 Task: Add a field from the Popular template Effort Level a blank project BlueTechie
Action: Mouse moved to (1366, 125)
Screenshot: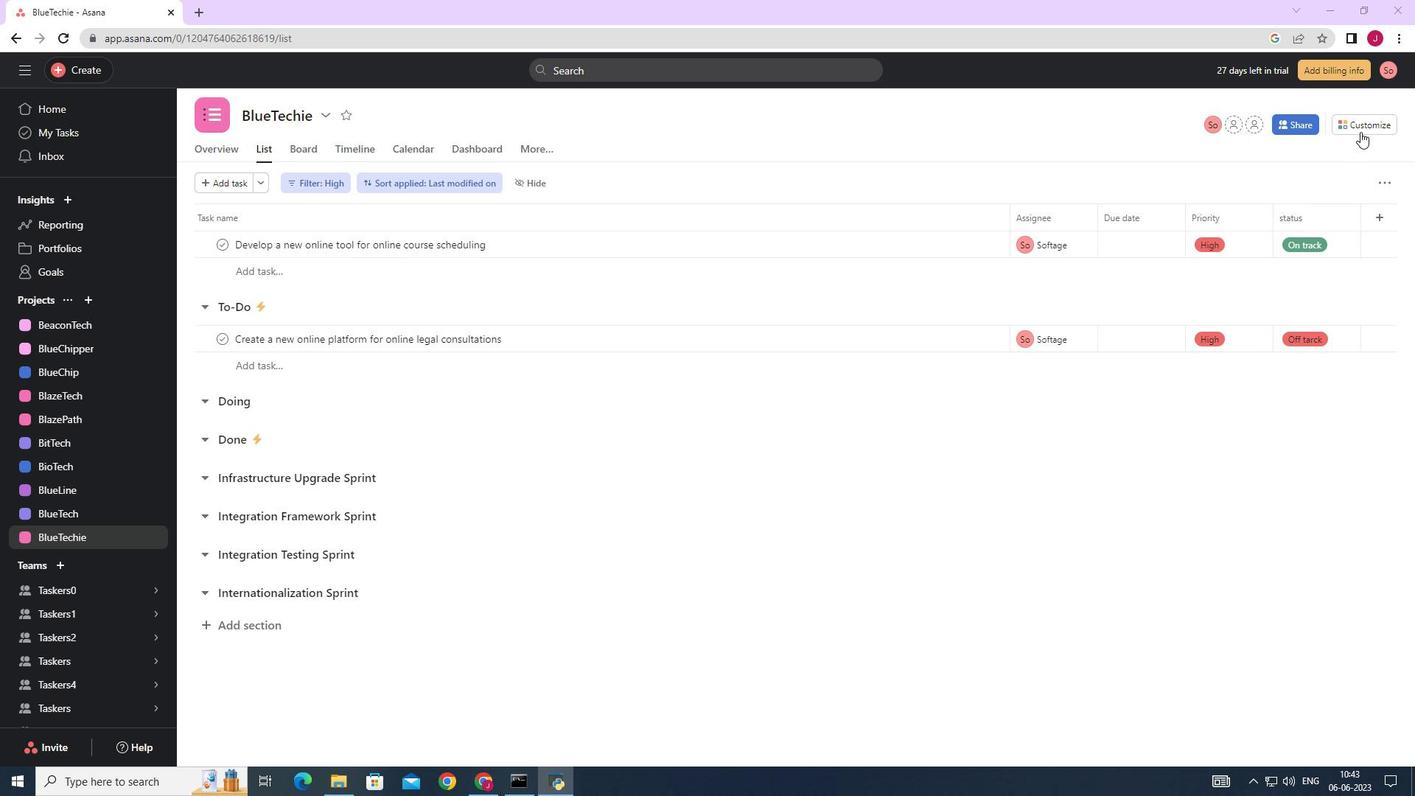 
Action: Mouse pressed left at (1366, 125)
Screenshot: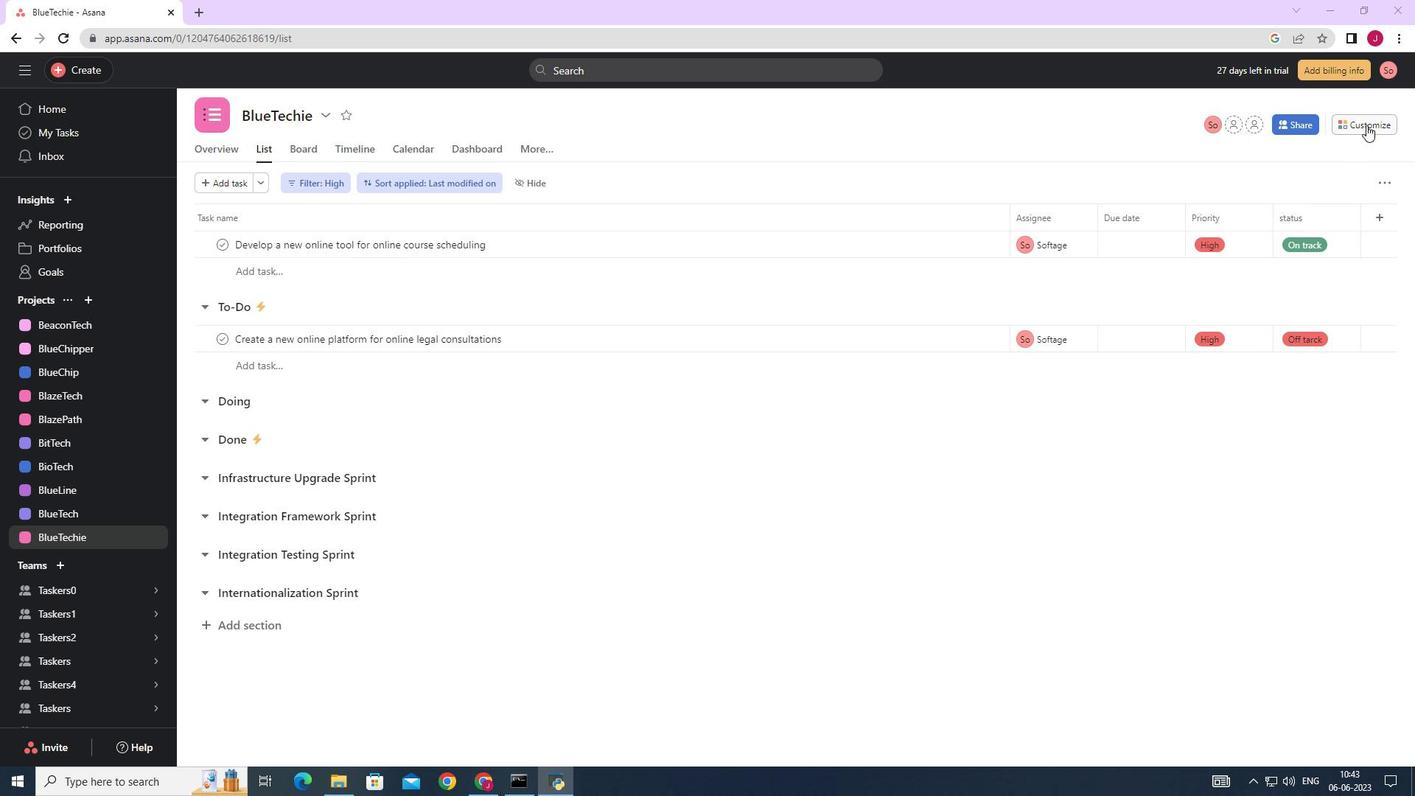 
Action: Mouse moved to (1211, 299)
Screenshot: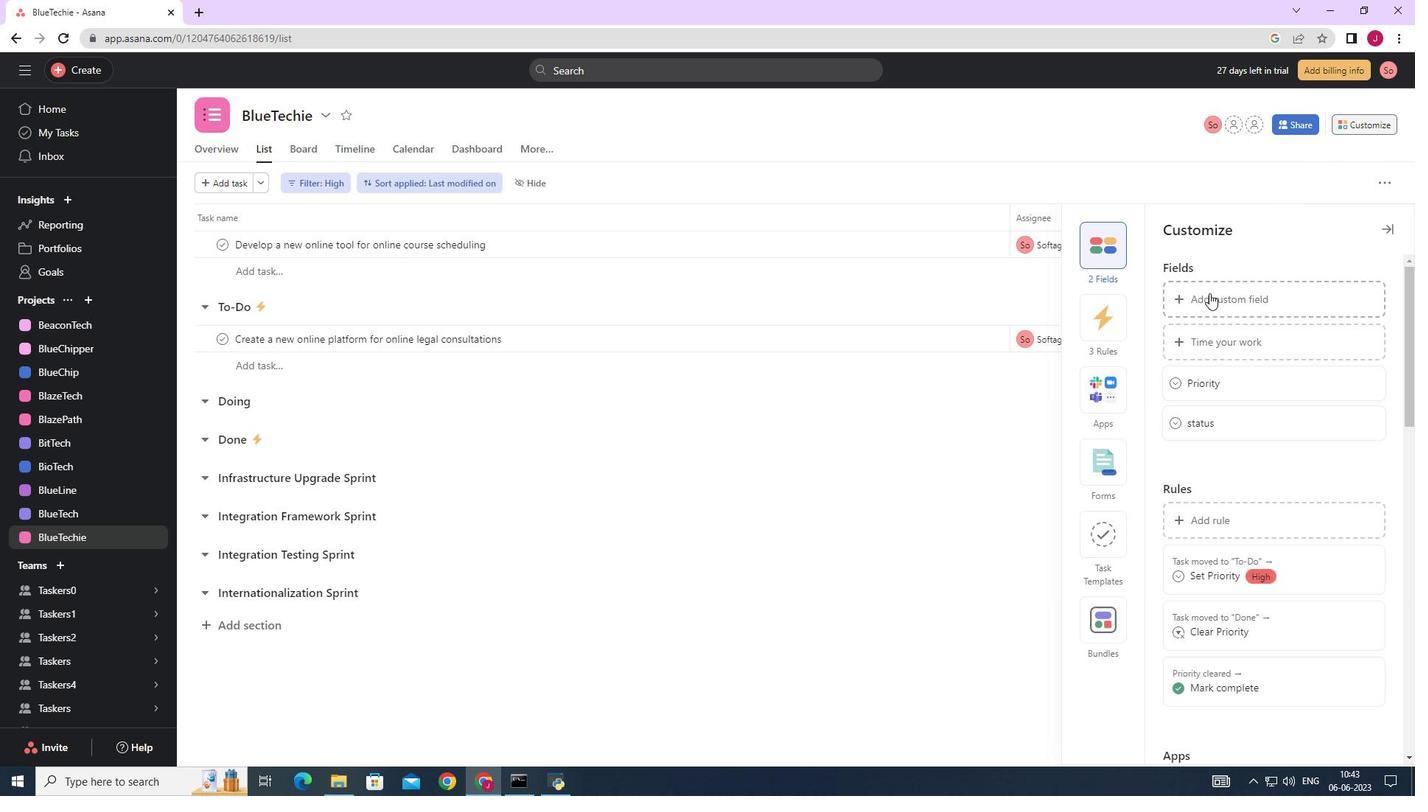 
Action: Mouse pressed left at (1211, 299)
Screenshot: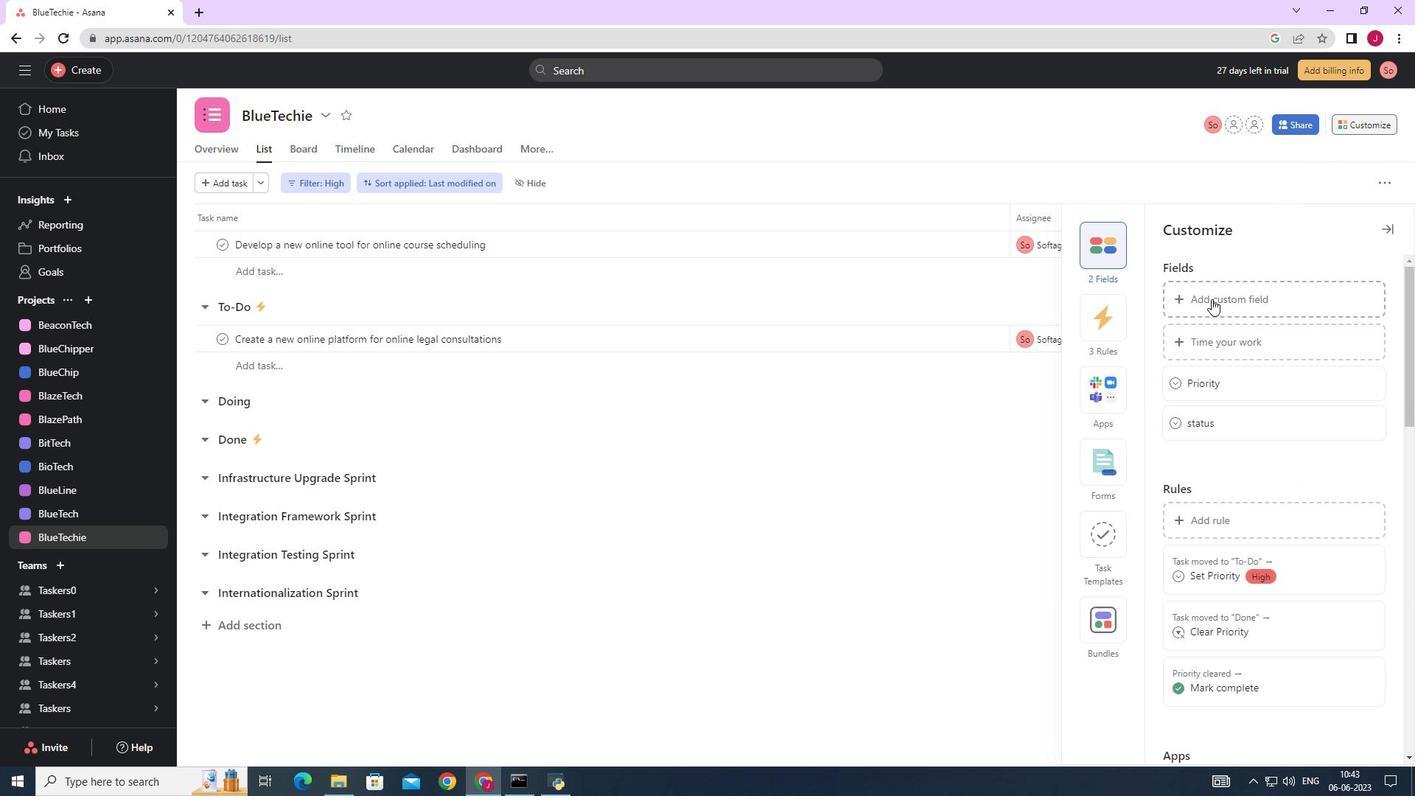 
Action: Key pressed <Key.caps_lock>E<Key.caps_lock>ffort<Key.space><Key.caps_lock>L<Key.caps_lock>evel
Screenshot: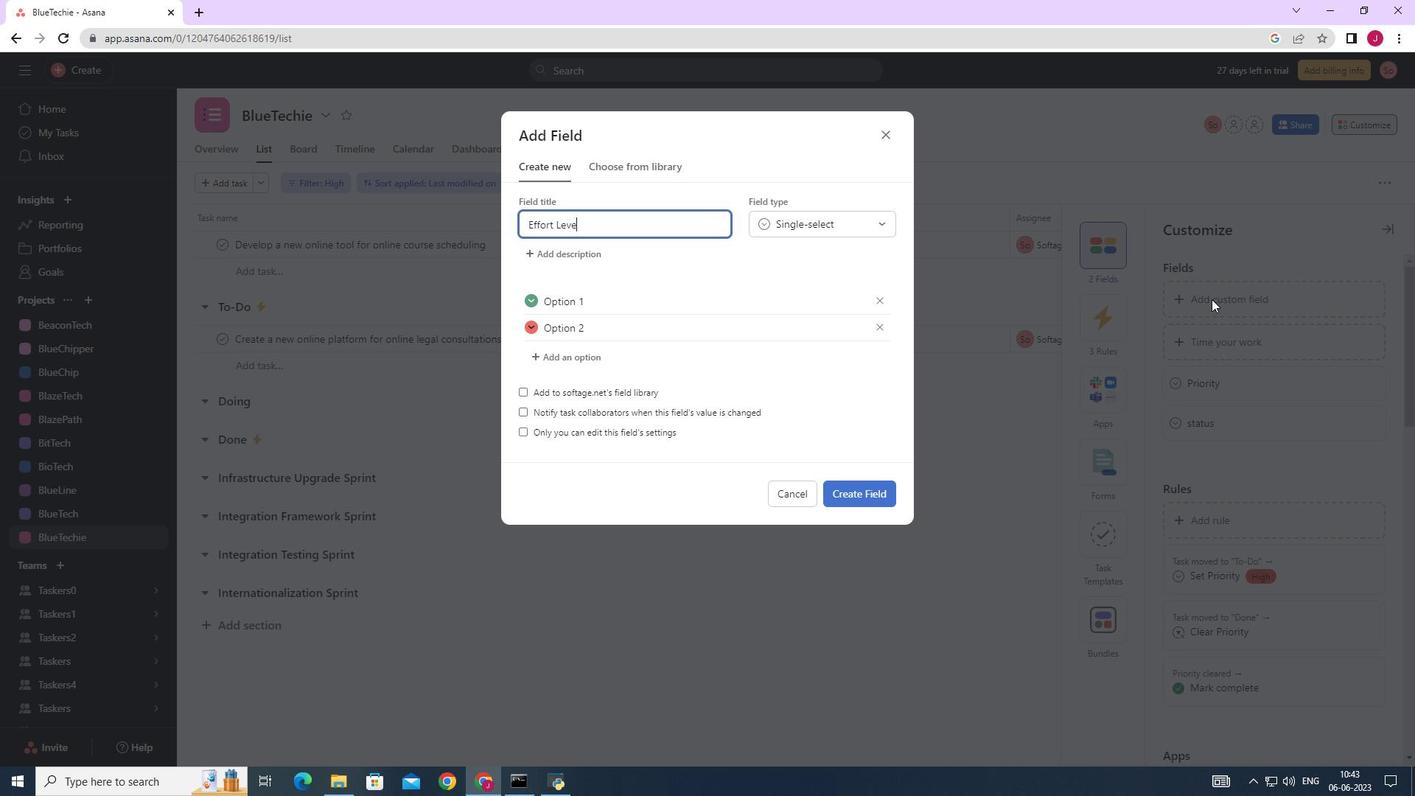 
Action: Mouse moved to (842, 490)
Screenshot: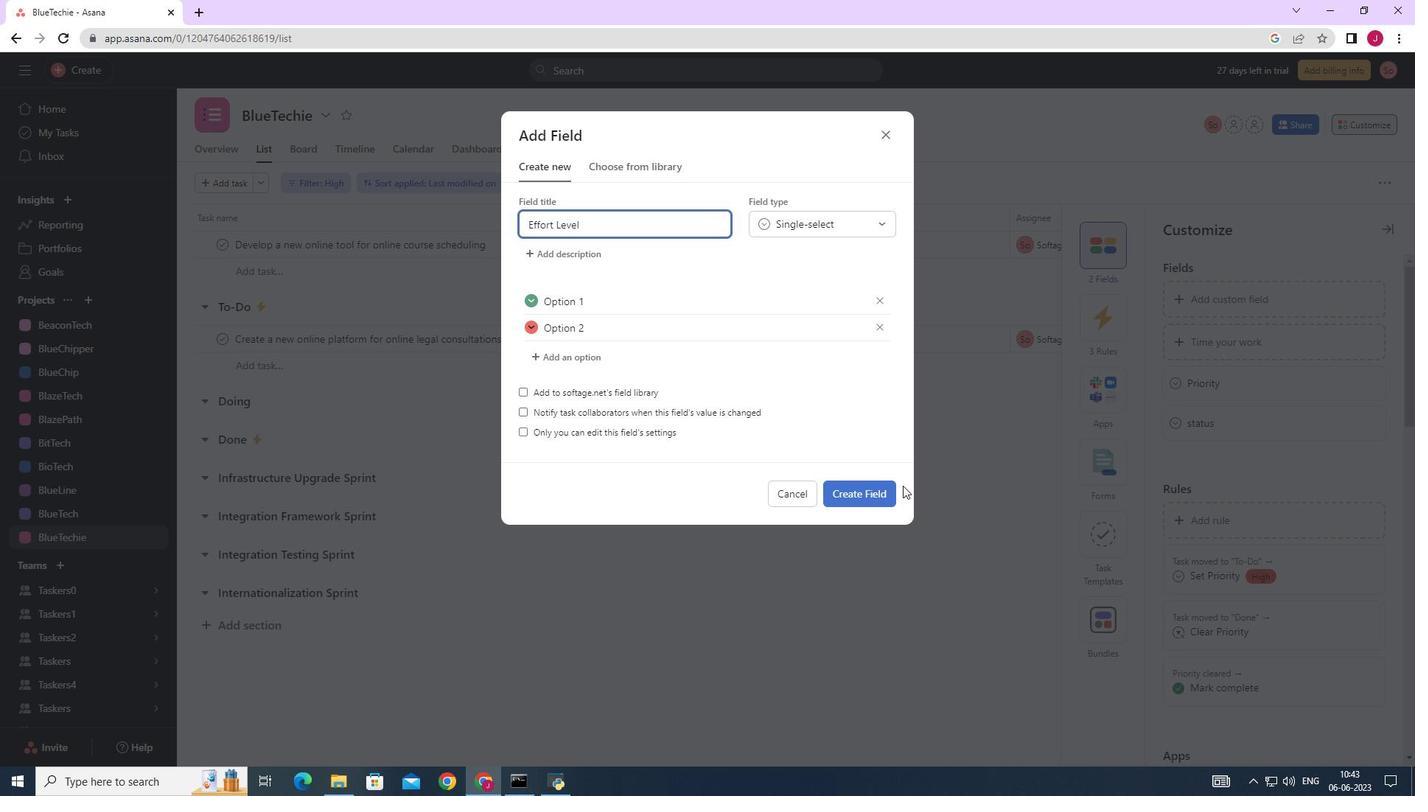 
Action: Mouse pressed left at (842, 490)
Screenshot: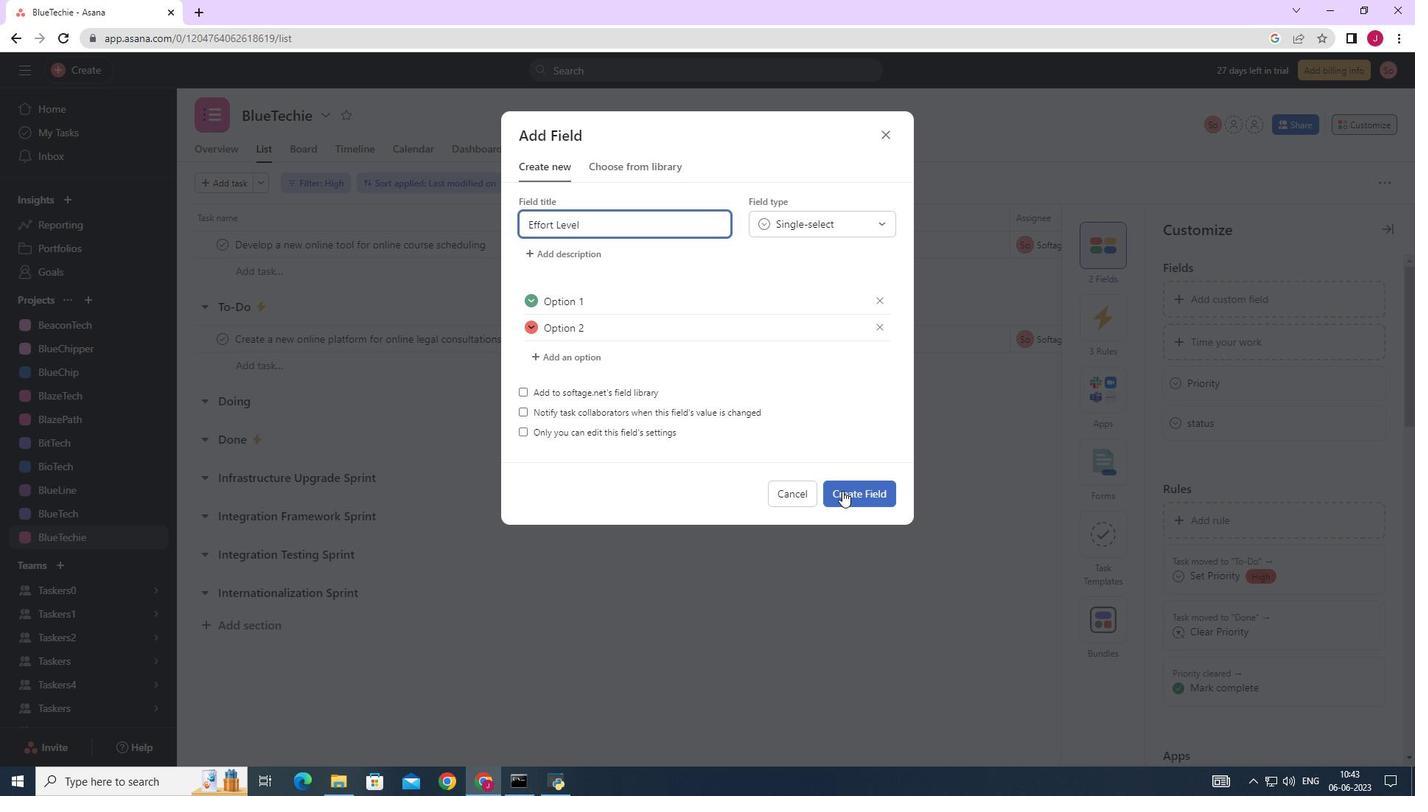 
Action: Mouse moved to (841, 490)
Screenshot: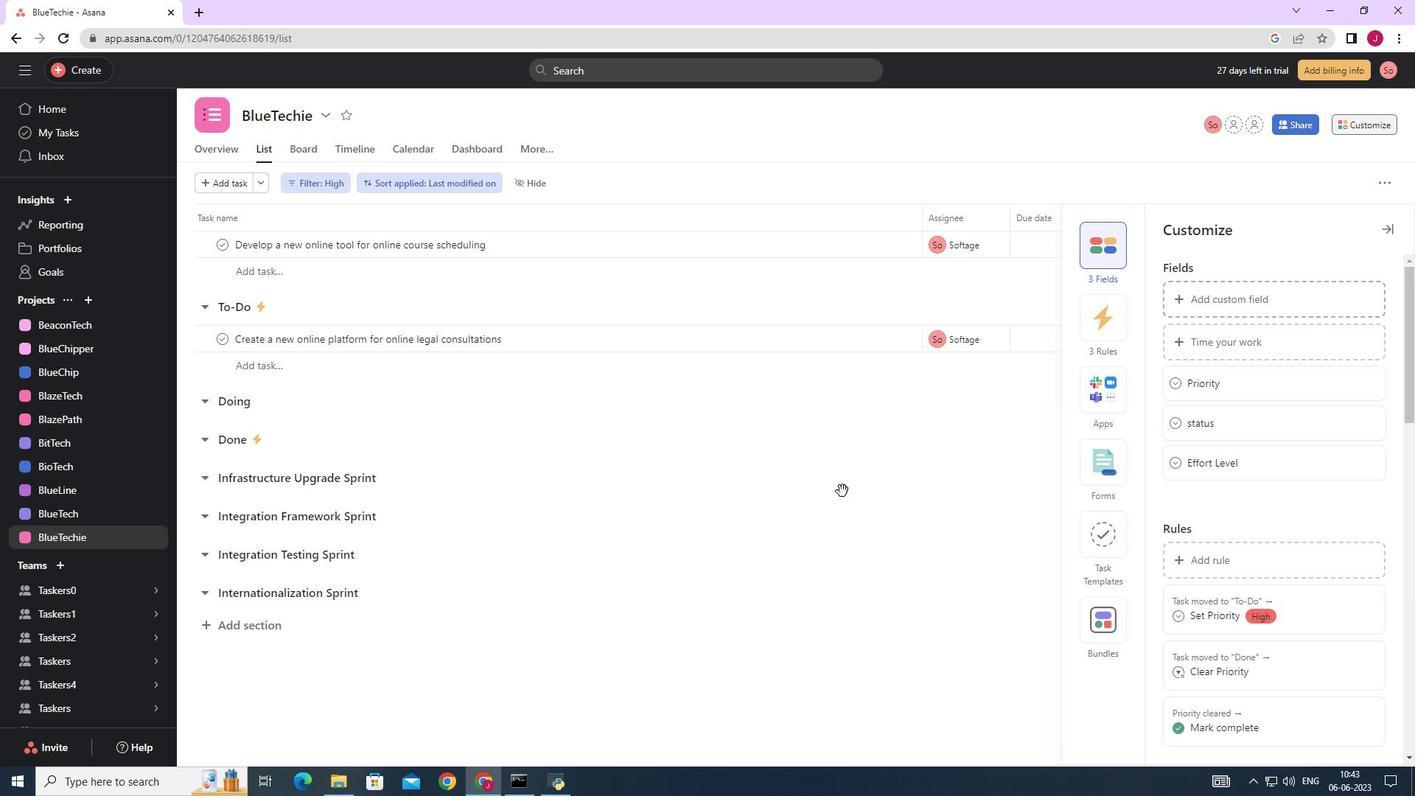 
